 Task: Format Manipulation: Create a stereo 3D video from a 2D video source.
Action: Mouse moved to (764, 629)
Screenshot: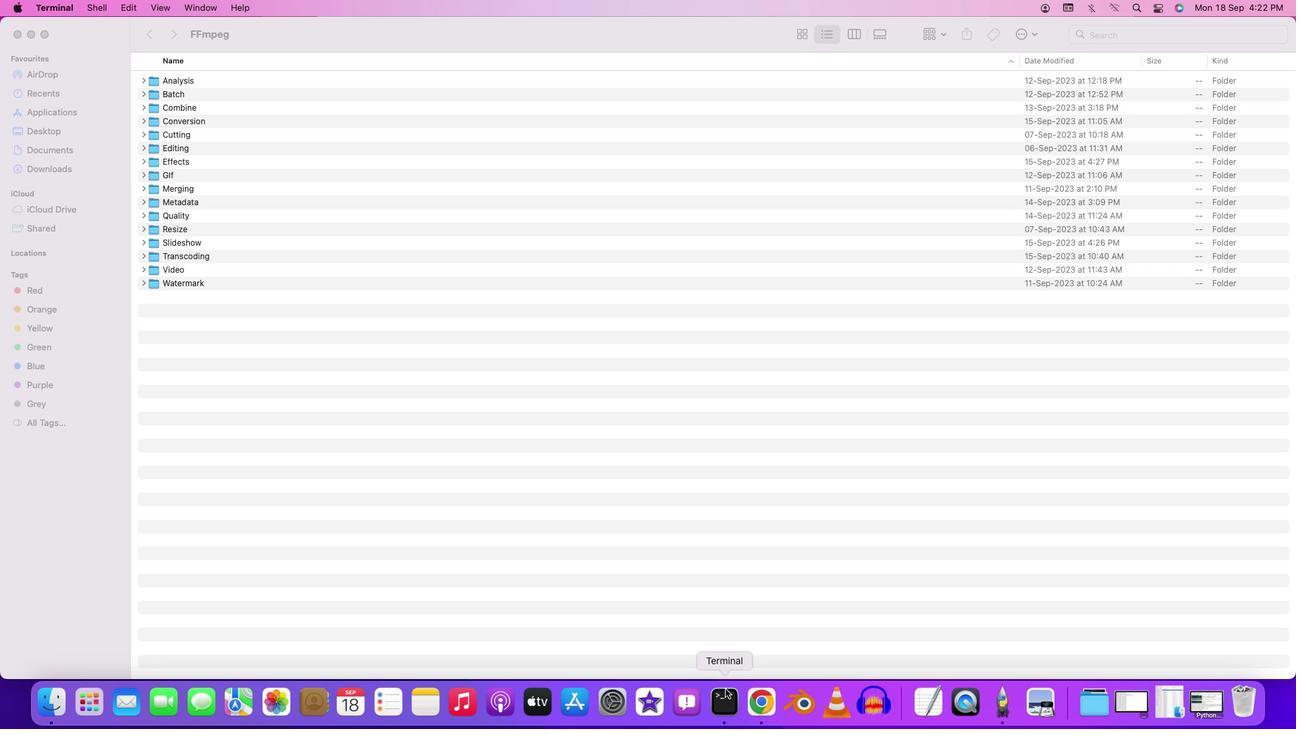 
Action: Mouse pressed right at (764, 629)
Screenshot: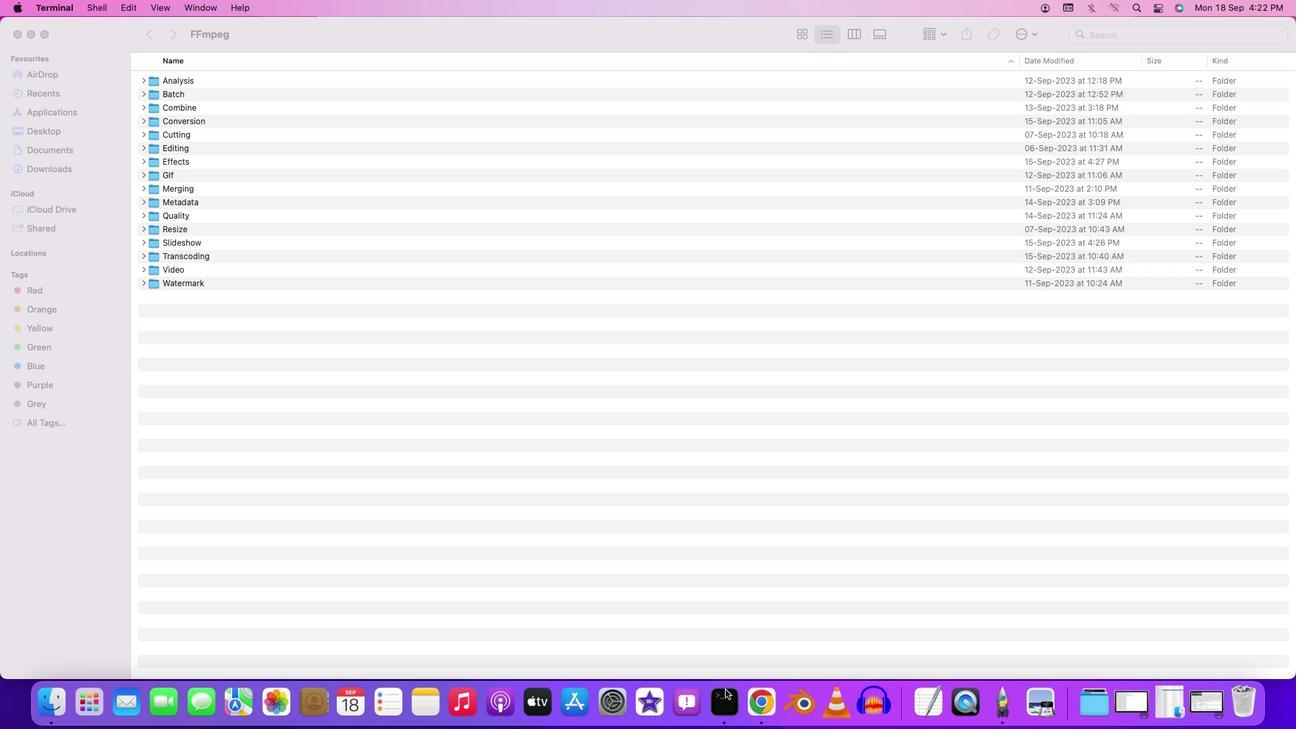 
Action: Mouse moved to (785, 497)
Screenshot: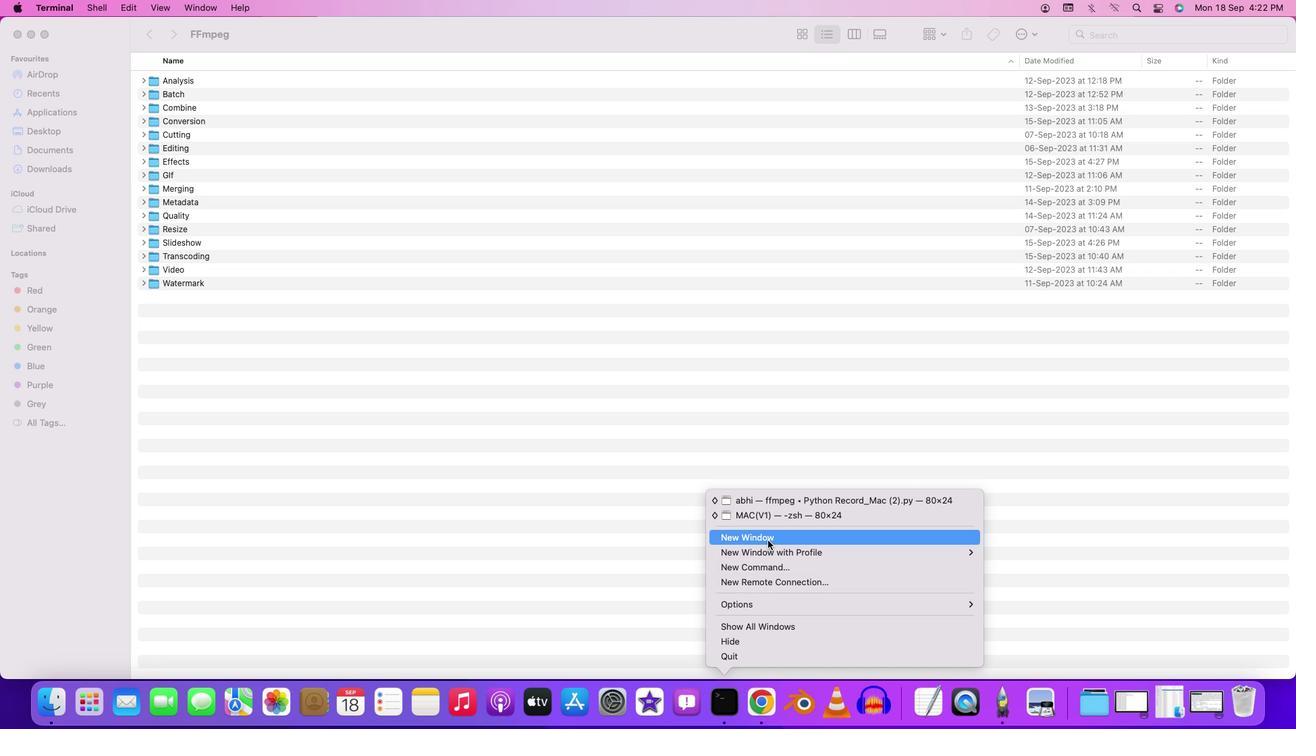 
Action: Mouse pressed left at (785, 497)
Screenshot: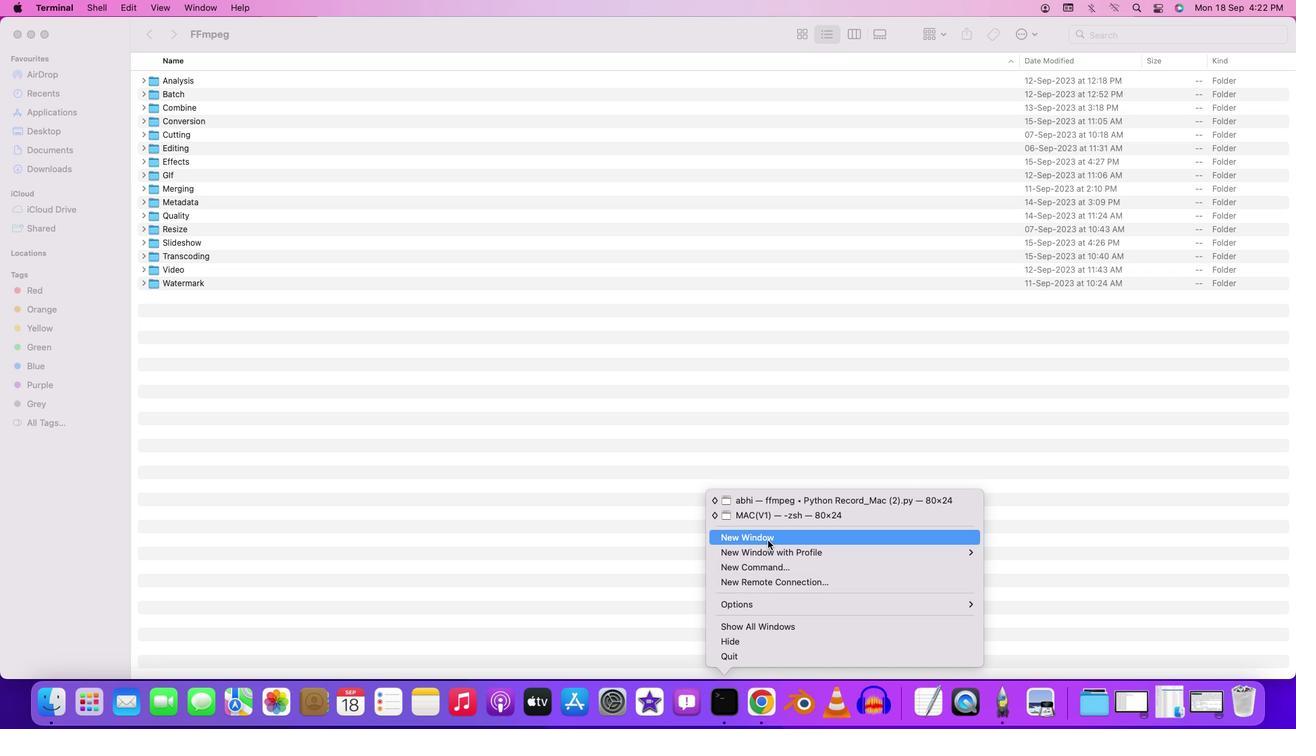 
Action: Mouse moved to (533, 45)
Screenshot: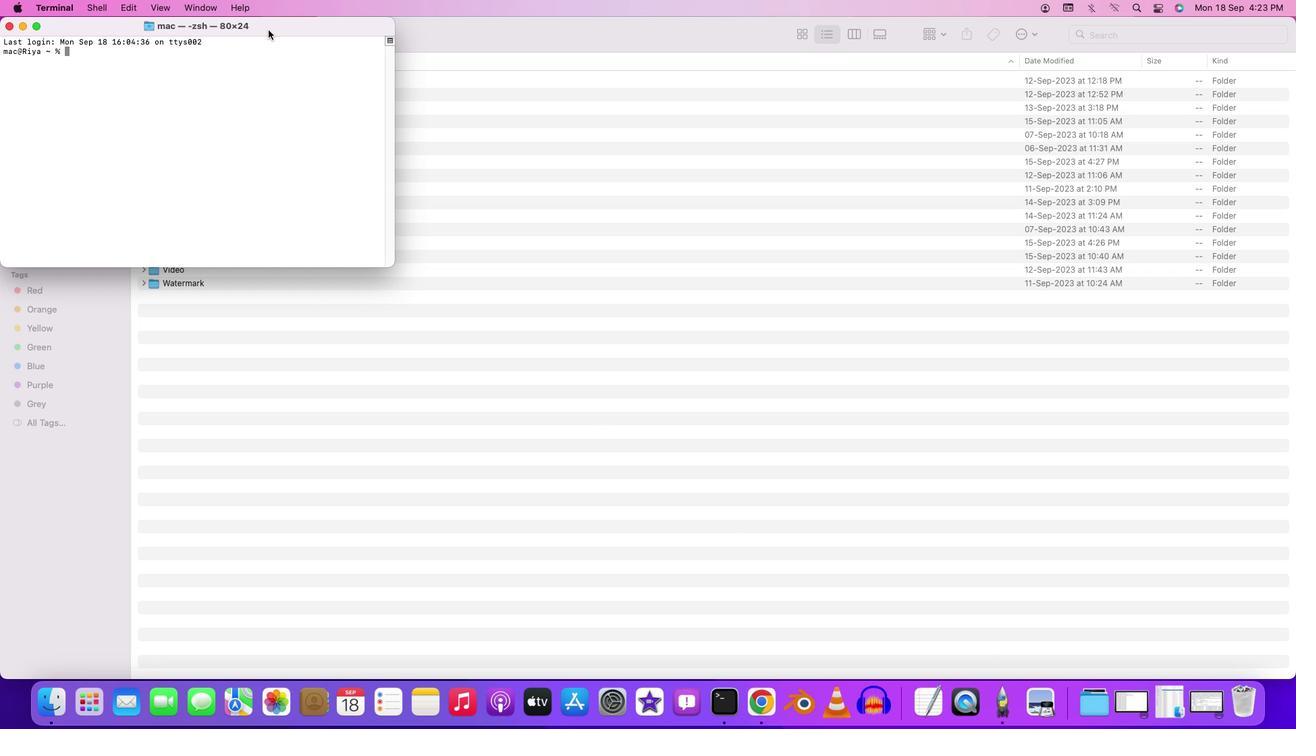 
Action: Mouse pressed left at (533, 45)
Screenshot: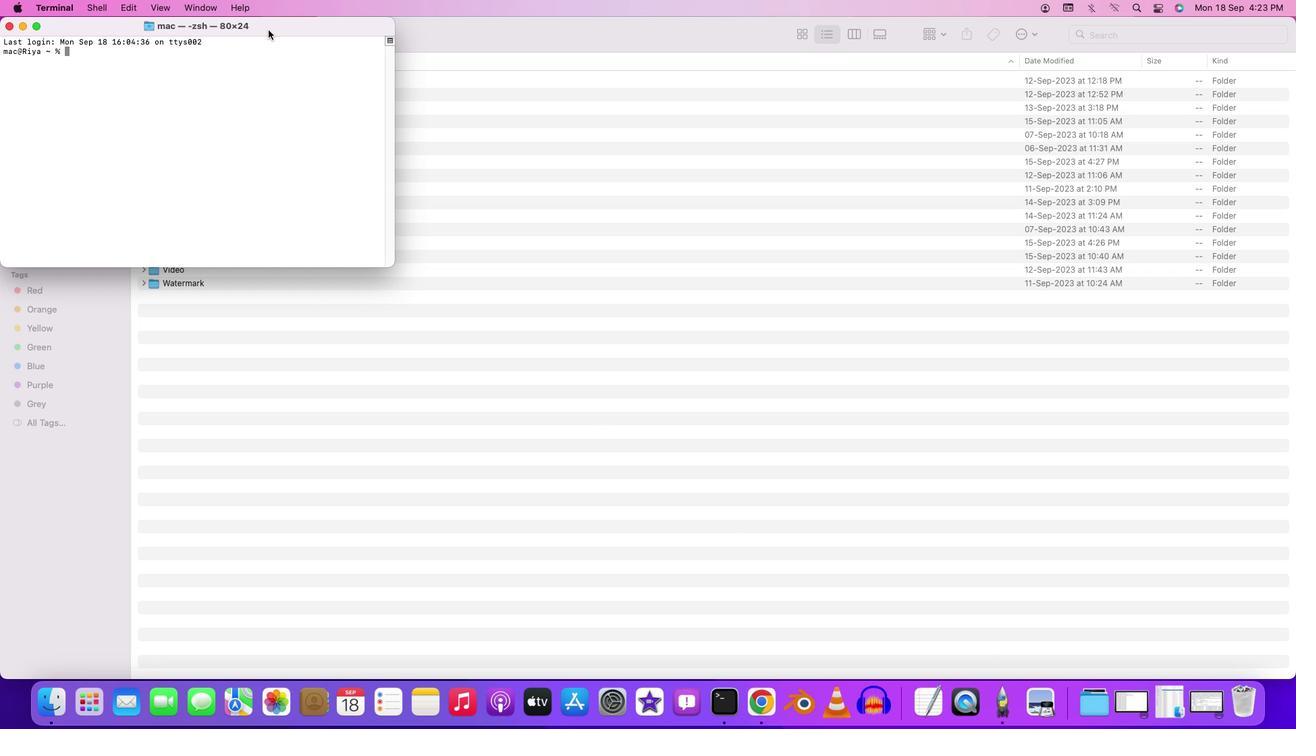 
Action: Mouse pressed left at (533, 45)
Screenshot: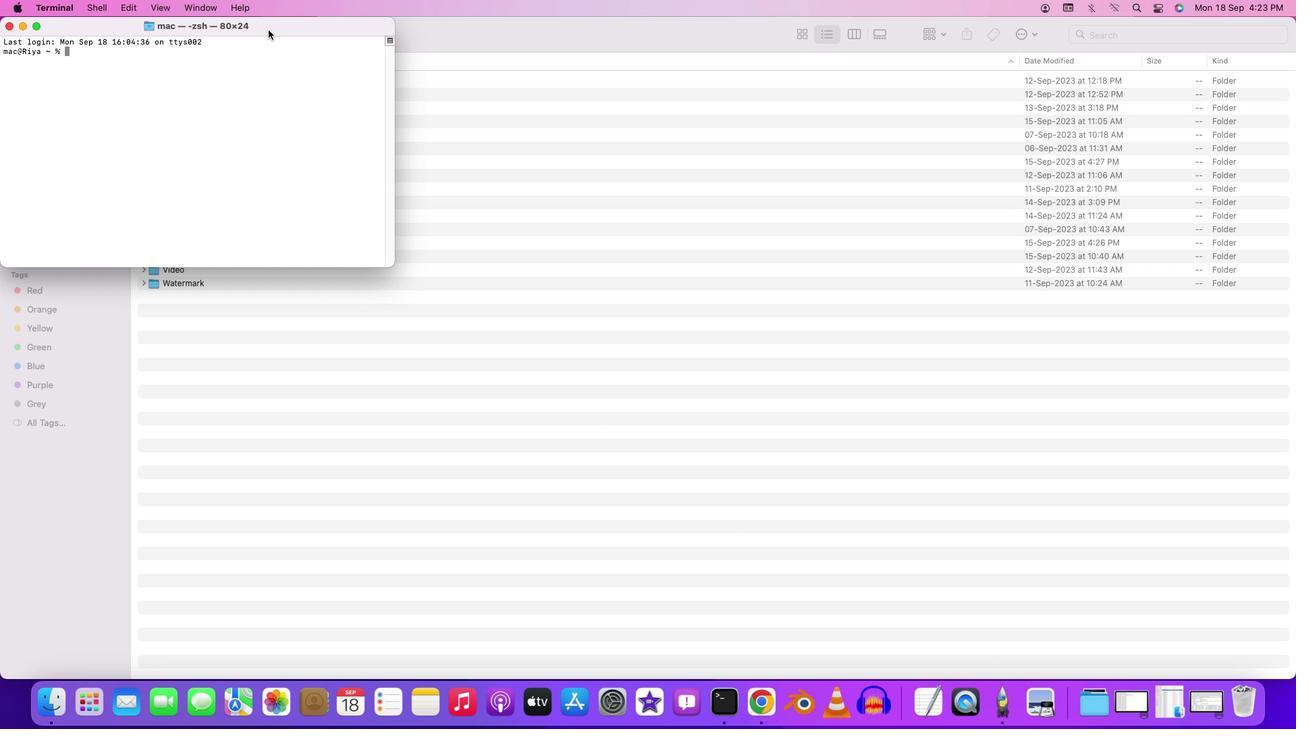 
Action: Mouse moved to (552, 104)
Screenshot: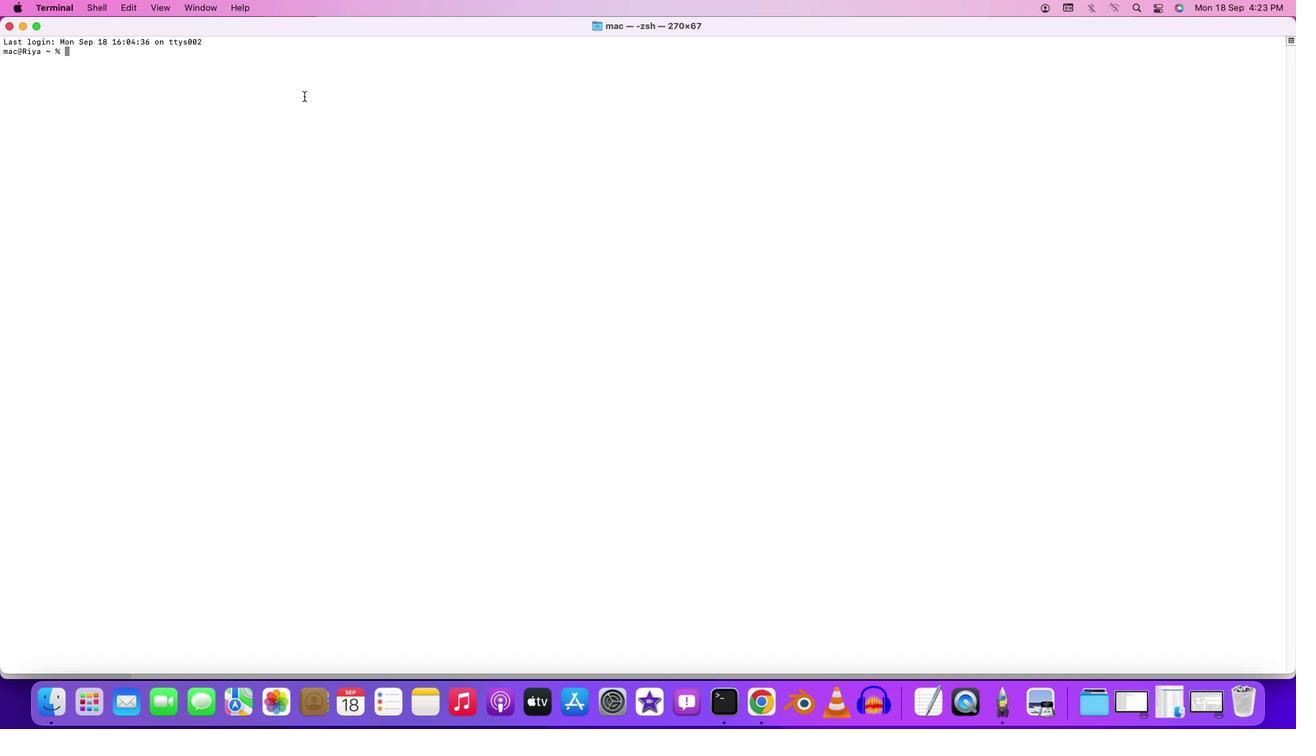 
Action: Mouse pressed left at (552, 104)
Screenshot: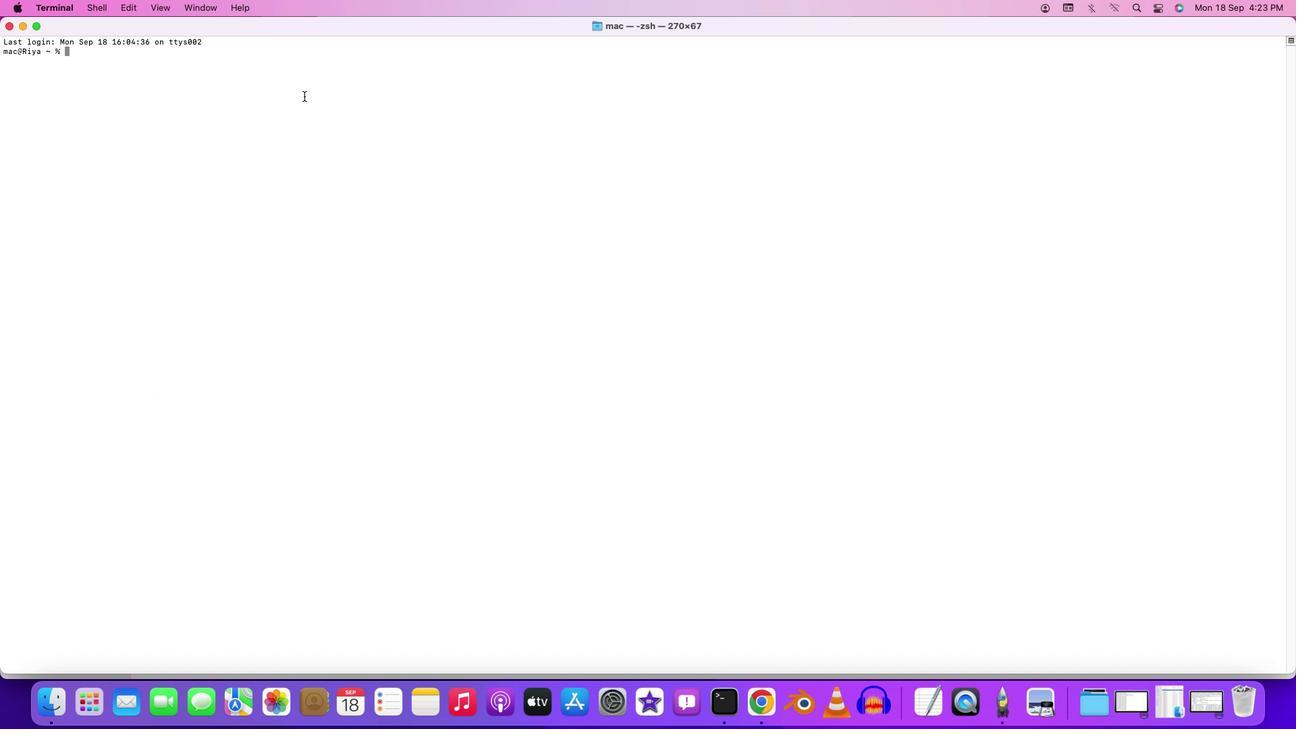 
Action: Key pressed 'c''d'Key.space'd''e''s''k''t''o''p'Key.enter'c''d'Key.space'm'Key.backspace'f''f''m''p''e''g'Key.enter'c''d'Key.space'm''e''r''g''i''n''g'Key.enter'c''d'Key.space'v''i''d''e''o'Key.enter'f''f''m''p''e''g'Key.space'-''i'Key.space'i''n''p''u''t''.''m''p''4'Key.space'-''v''f'Key.spaceKey.shift'"''s''p''l''i''t''[''l''e''f''t'']''['Key.leftKey.leftKey.leftKey.leftKey.leftKey.leftKey.leftKey.leftKey.leftKey.leftKey.leftKey.rightKey.rightKey.rightKey.rightKey.rightKey.rightKey.rightKey.rightKey.rightKey.rightKey.rightKey.right'r''i''g''h''t'']'';''[''l''e''f''t'']''c''r''o''p''=''i''n''-'Key.backspaceKey.shift'_''w''/''2'Key.shift':''i''n'Key.shift'_''2'Key.leftKey.leftKey.leftKey.leftKey.leftKey.leftKey.leftKey.leftKey.leftKey.leftKey.leftKey.leftKey.leftKey.leftKey.leftKey.leftKey.leftKey.leftKey.leftKey.leftKey.leftKey.leftKey.leftKey.rightKey.rightKey.rightKey.rightKey.rightKey.rightKey.rightKey.rightKey.rightKey.rightKey.rightKey.rightKey.rightKey.rightKey.rightKey.rightKey.rightKey.rightKey.rightKey.rightKey.rightKey.rightKey.rightKey.rightKey.leftKey.leftKey.rightKey.rightKey.backspace'h'Key.shift':''0'Key.shift':''0''[''l''e''f''t'Key.shift'_''v''i''e''w'']'Key.leftKey.rightKey.rightKey.right';''[''r''i''g''h''t'']''c''r''o''p''=''i''n'Key.shift'_''w'Key.backspace'w''/''2'Key.leftKey.leftKey.leftKey.leftKey.leftKey.rightKey.rightKey.rightKey.rightKey.rightKey.rightKey.shift_r':''i''n'Key.shift_r'_''h'Key.shift_r':''i''n'Key.shift_r'_''w''/''2'Key.shift_r':''0''[''r''i''g''h''t'Key.shift'_''v''i''e''w'Key.shift']'';''[''l''e''f''t'Key.shift'_''v''i''e''w'']'Key.leftKey.leftKey.leftKey.leftKey.leftKey.leftKey.leftKey.leftKey.leftKey.leftKey.leftKey.rightKey.rightKey.rightKey.rightKey.rightKey.rightKey.rightKey.rightKey.rightKey.rightKey.right']''\x05'Key.backspace'[''r''i''g''h''t''-'Key.backspaceKey.shift'_''v''i''e''w'Key.shift'}'Key.backspace']''h''s''t''a''c''k''=''i''n''p''u''t''s''=''2'
Screenshot: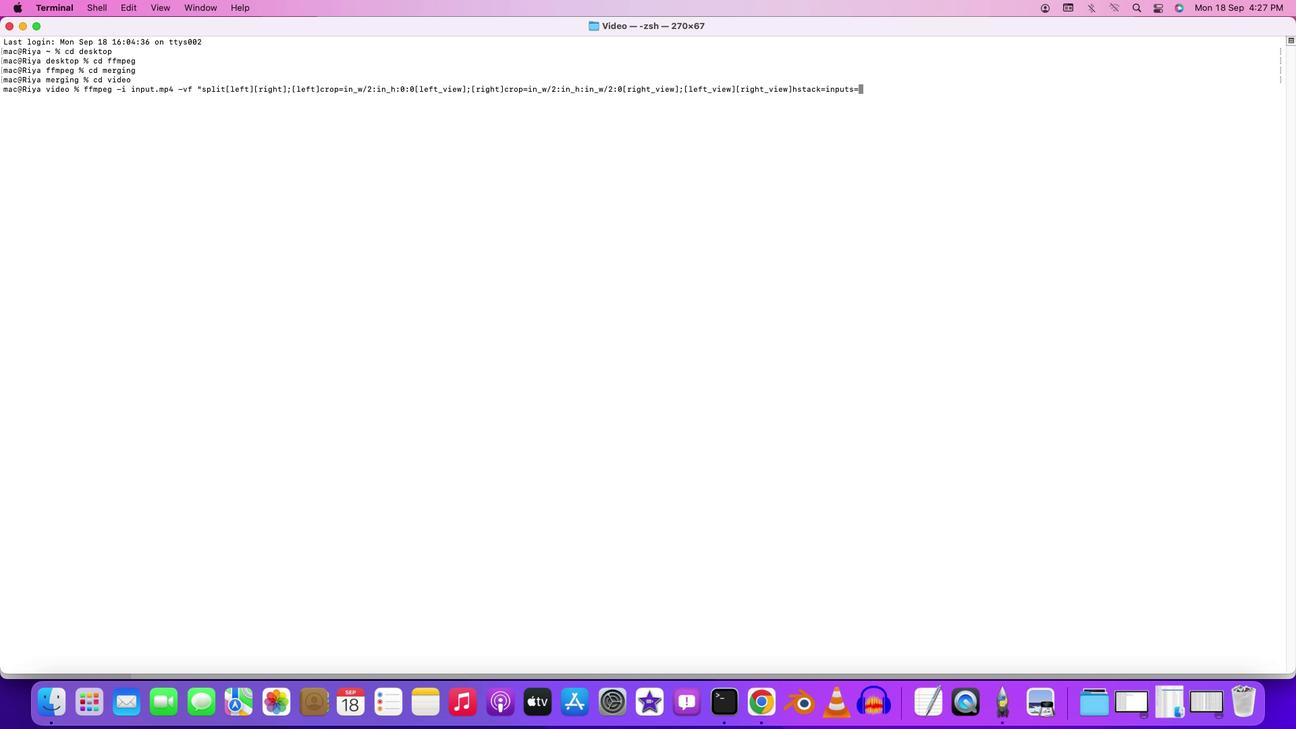 
Action: Mouse moved to (237, 373)
Screenshot: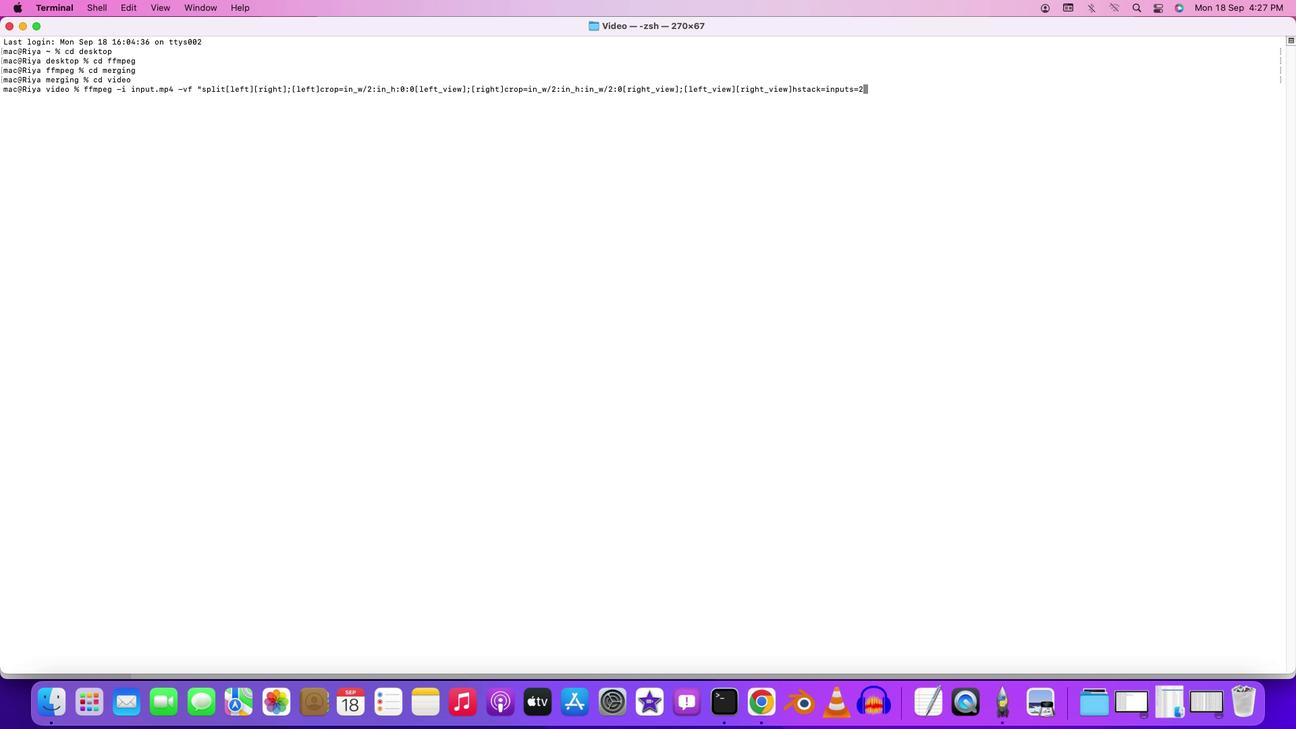
Action: Mouse pressed left at (237, 373)
Screenshot: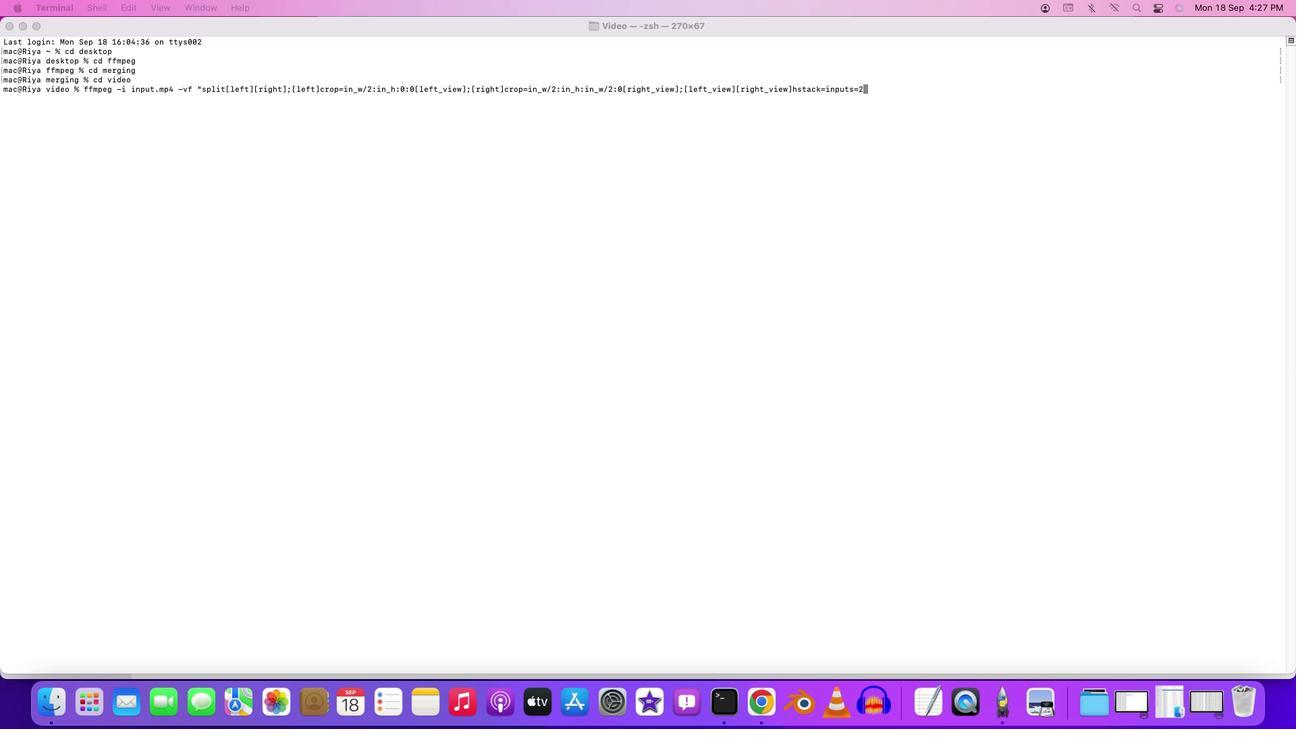 
Action: Mouse moved to (234, 377)
Screenshot: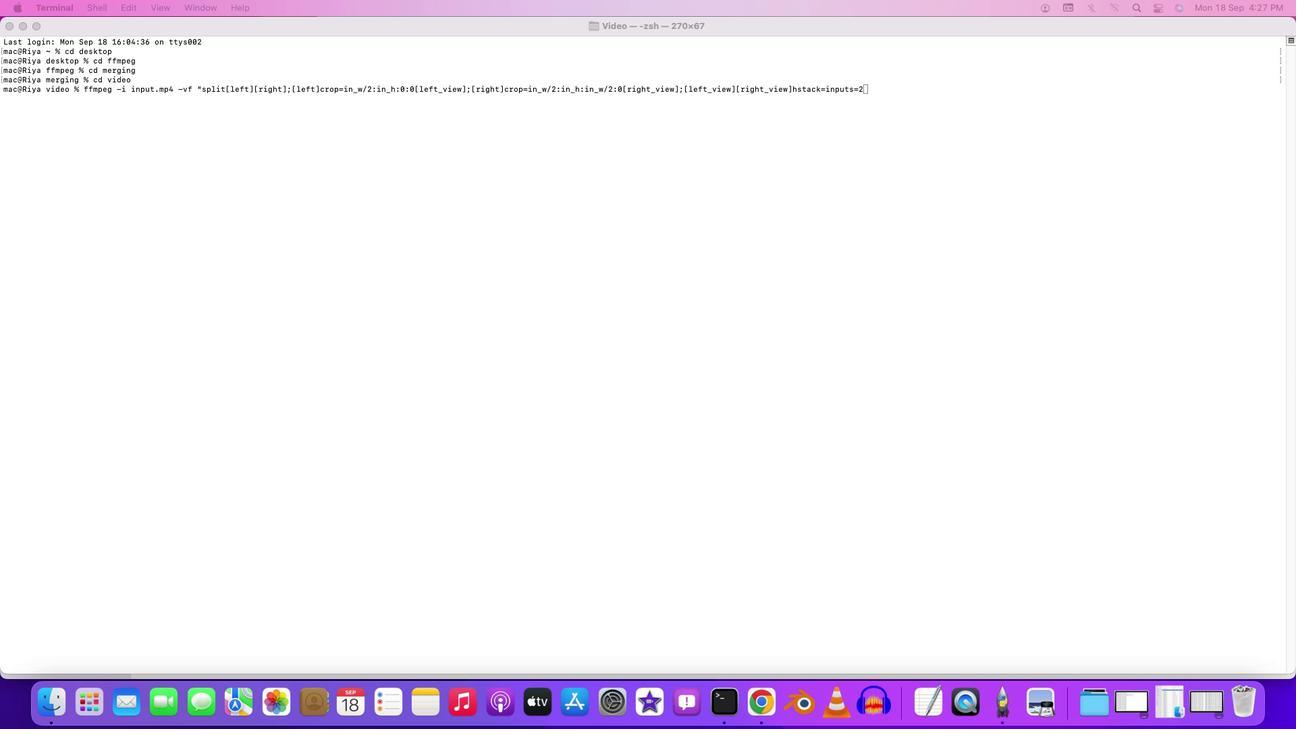 
Action: Mouse pressed left at (234, 377)
Screenshot: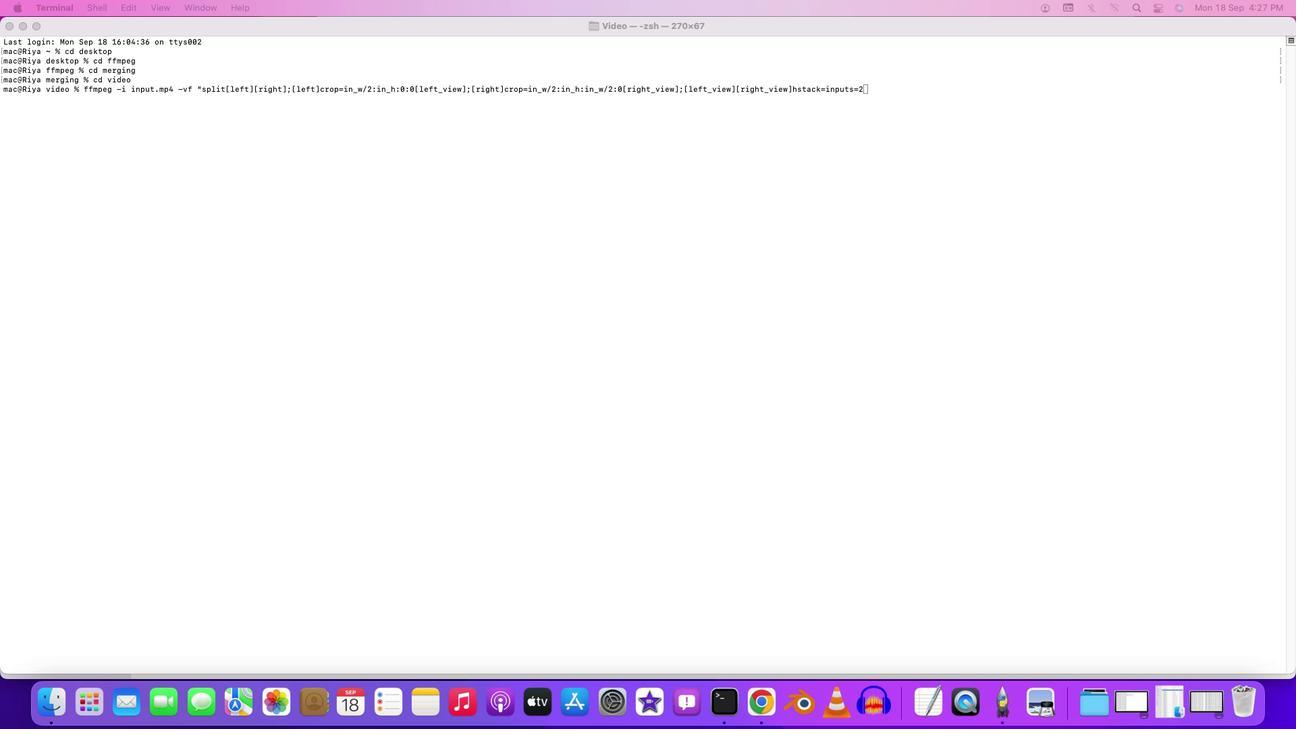 
Action: Mouse moved to (238, 378)
Screenshot: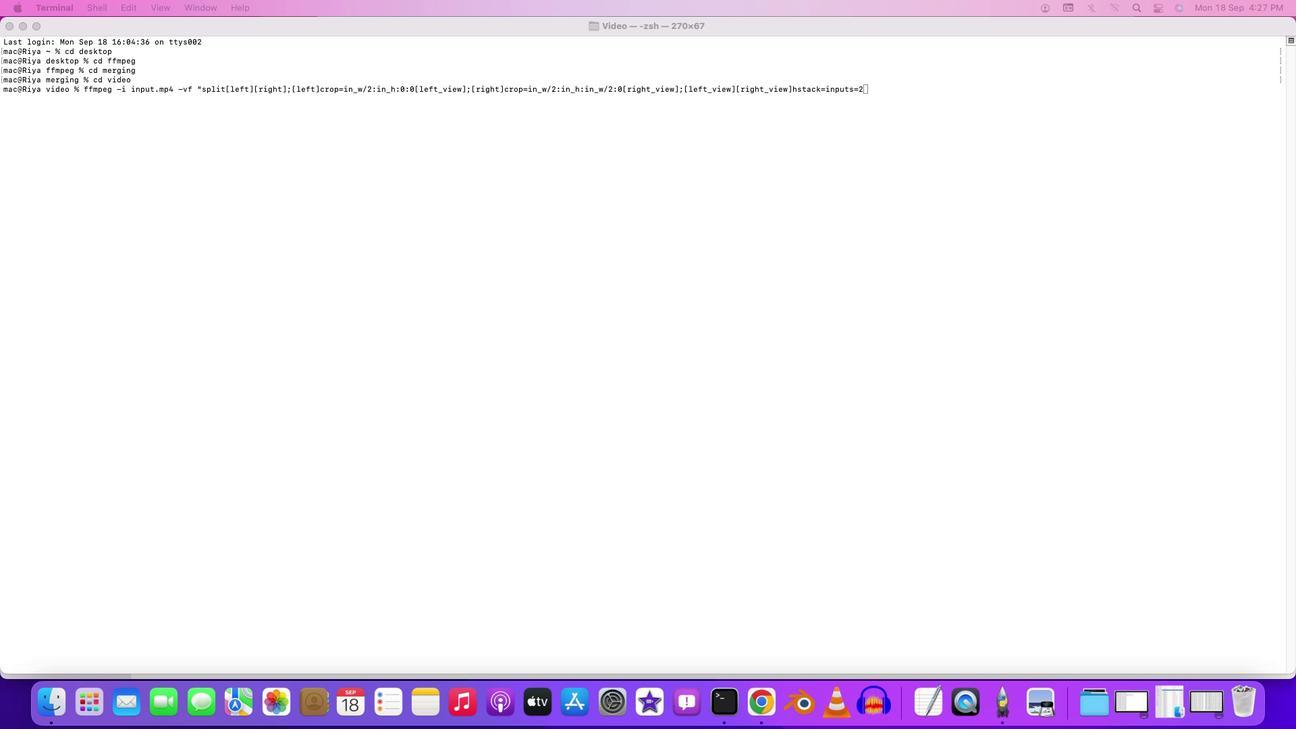 
Action: Mouse pressed left at (238, 378)
Screenshot: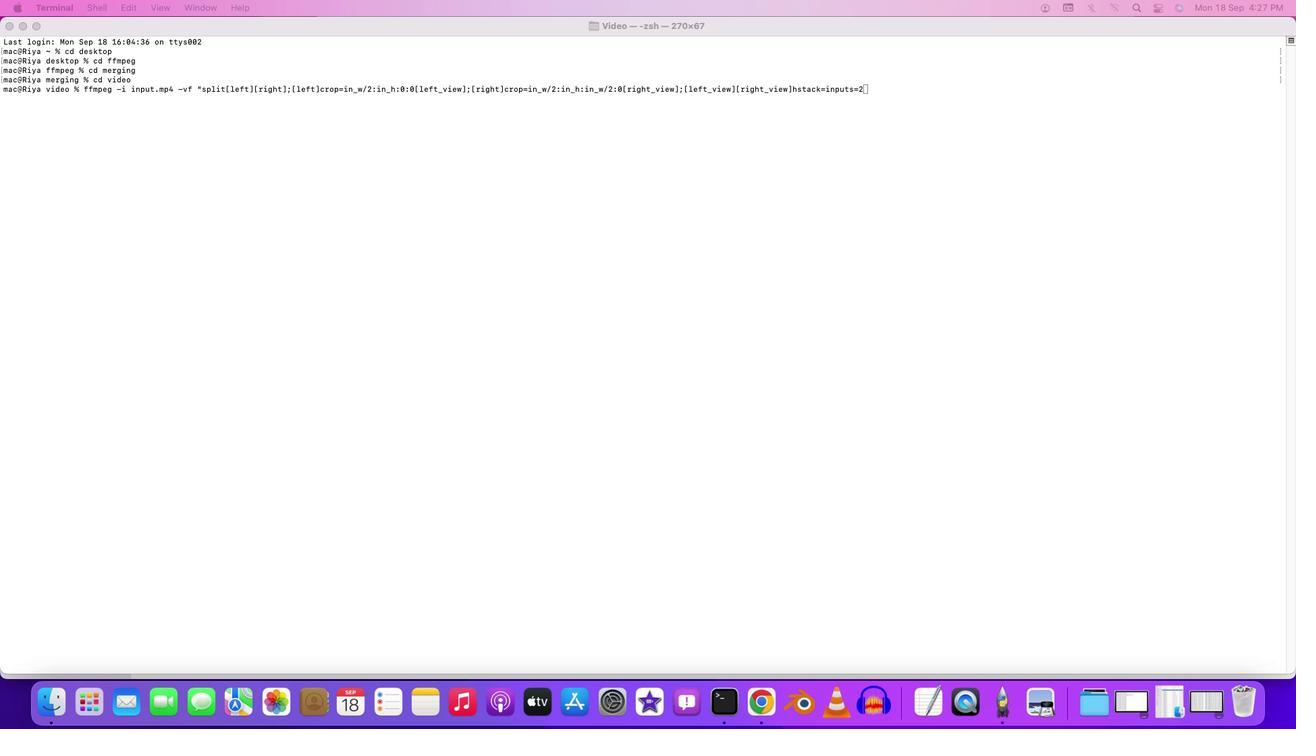 
Action: Mouse moved to (245, 378)
Screenshot: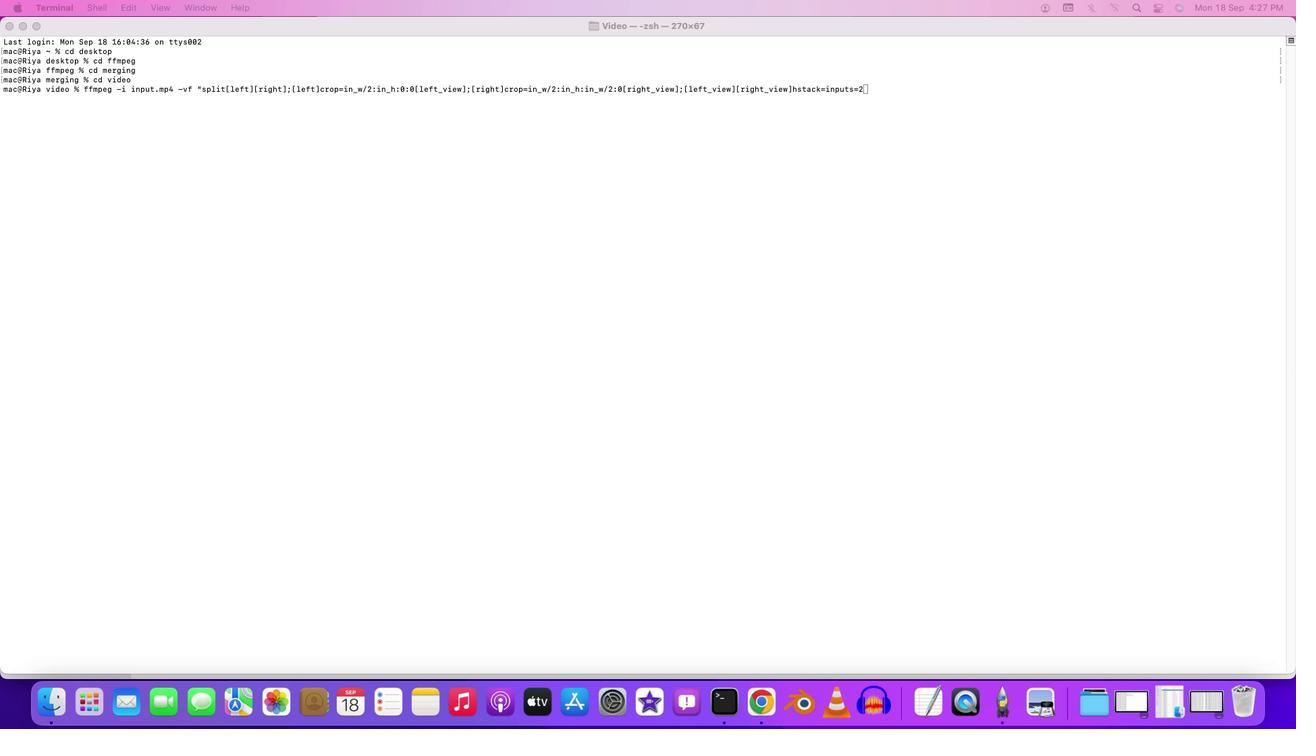 
Action: Mouse pressed left at (245, 378)
Screenshot: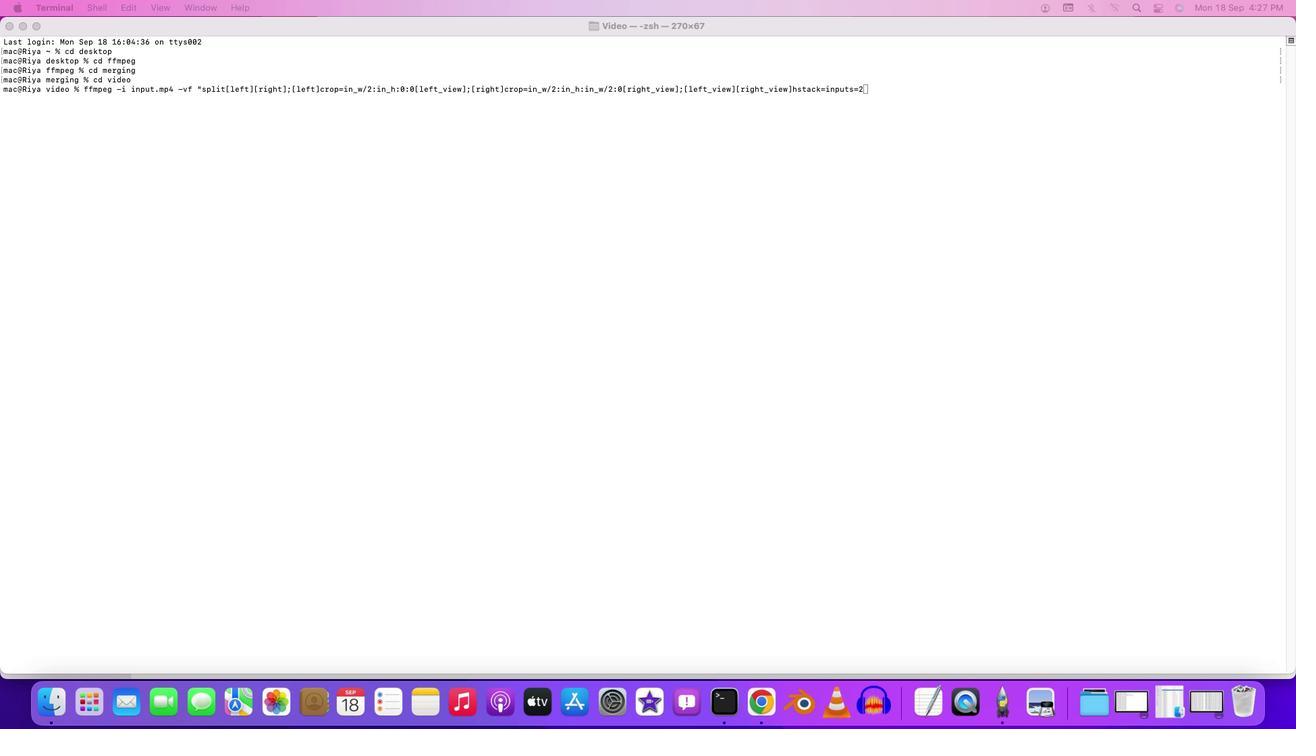 
Action: Mouse moved to (855, 95)
Screenshot: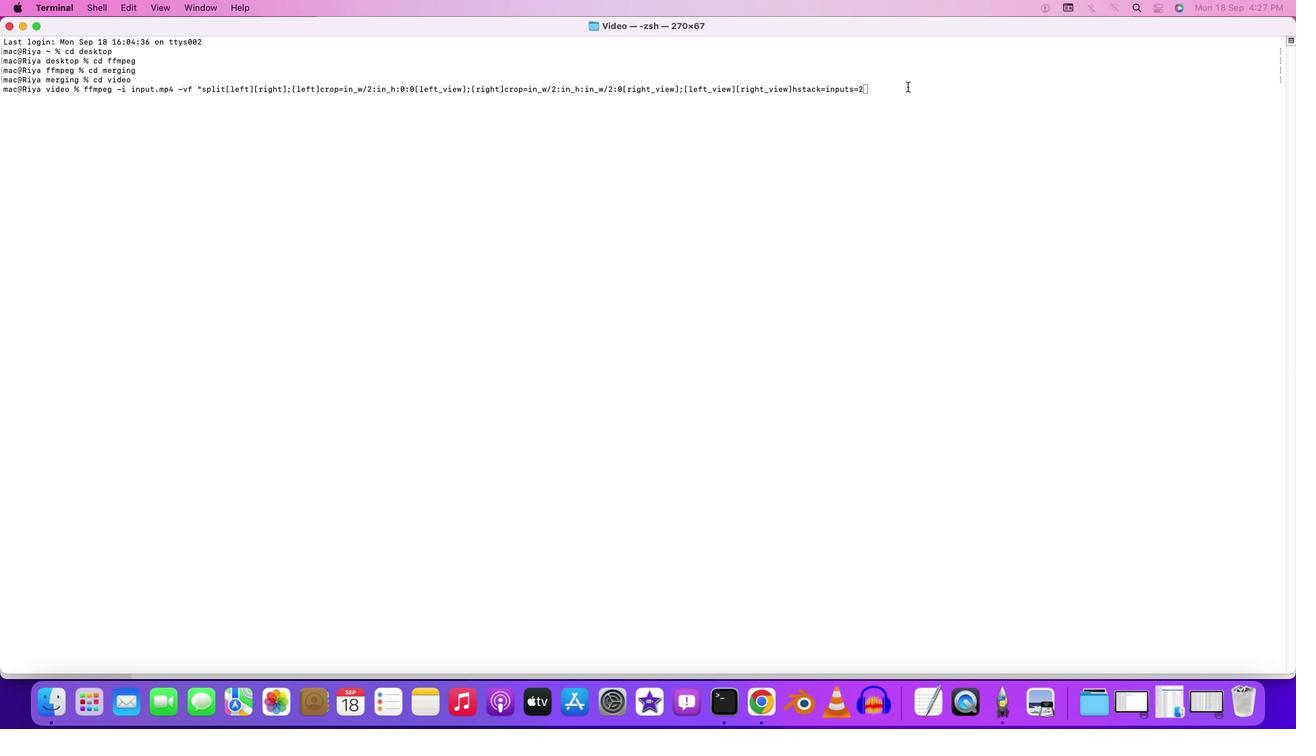 
Action: Mouse pressed left at (855, 95)
Screenshot: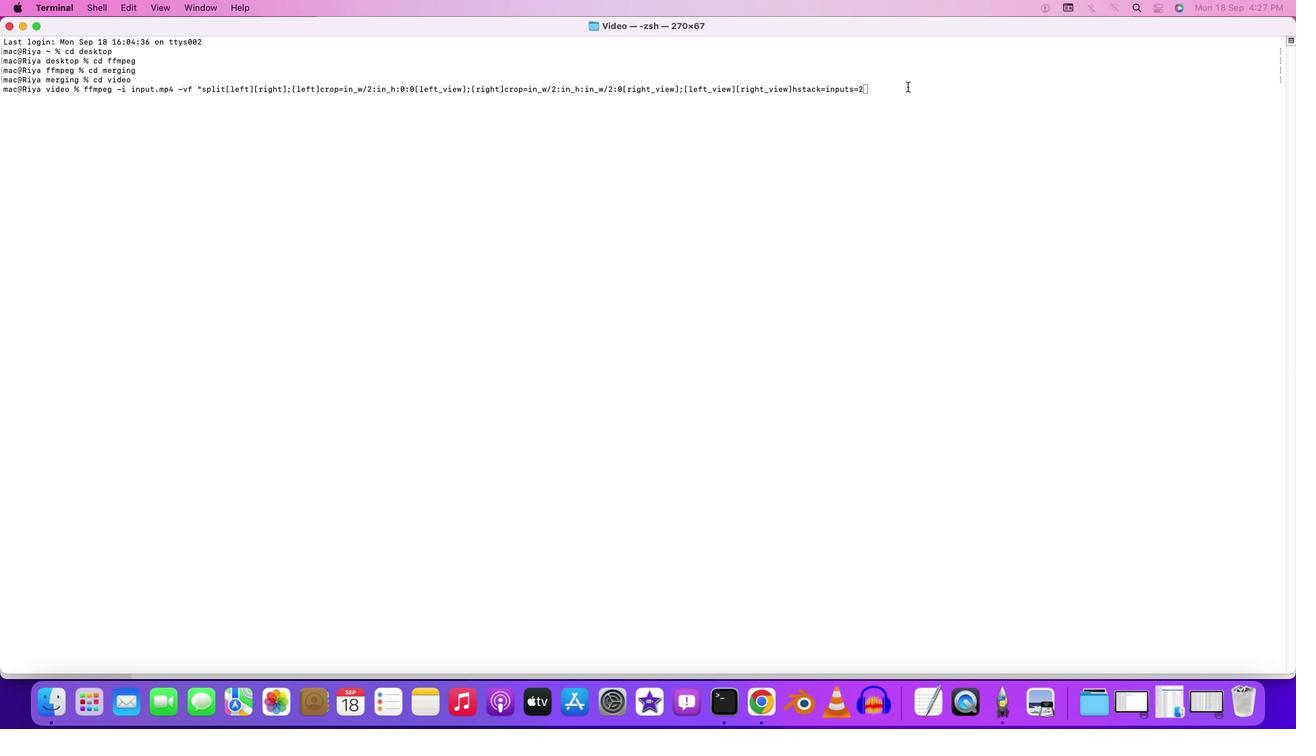 
Action: Mouse moved to (826, 110)
Screenshot: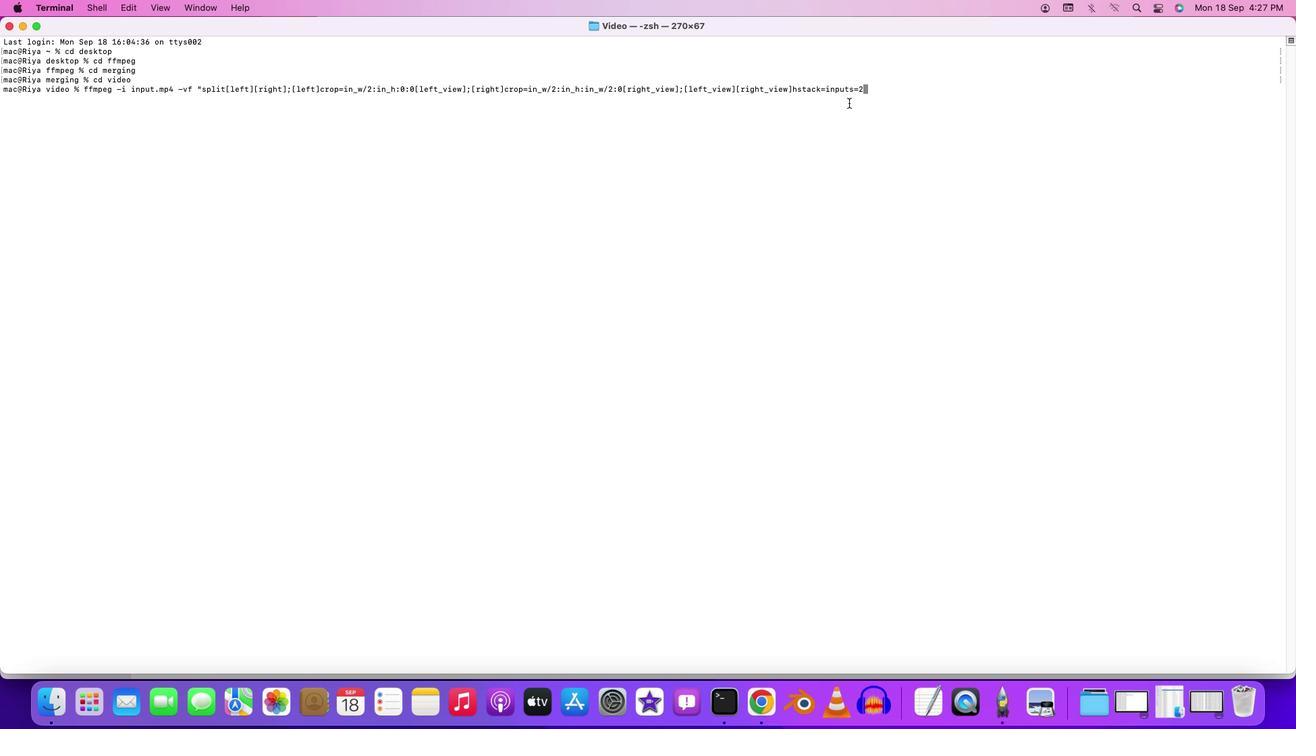 
Action: Key pressed '[''o''u''t''p''u''t'']'Key.shift'"'Key.space'-''c'Key.shift':''v'Key.space'l''i''b''x''2''6''4'Key.space'-''p''r''e''s''e''t'Key.space'm''e''d''i''u''m'Key.space'-''c''r''f'Key.space'2''3'Key.space'-''c'Key.shift':''a'Key.space'a''a''c'
Screenshot: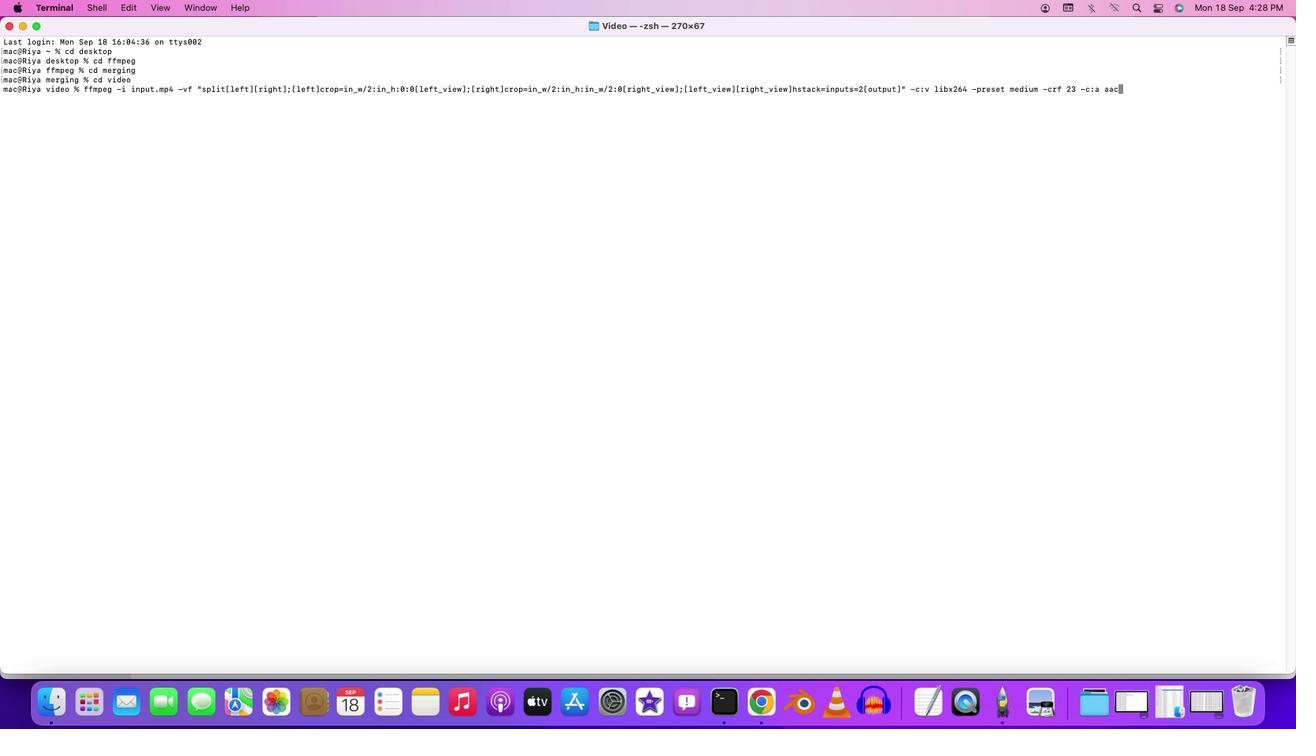 
Action: Mouse moved to (254, 369)
Screenshot: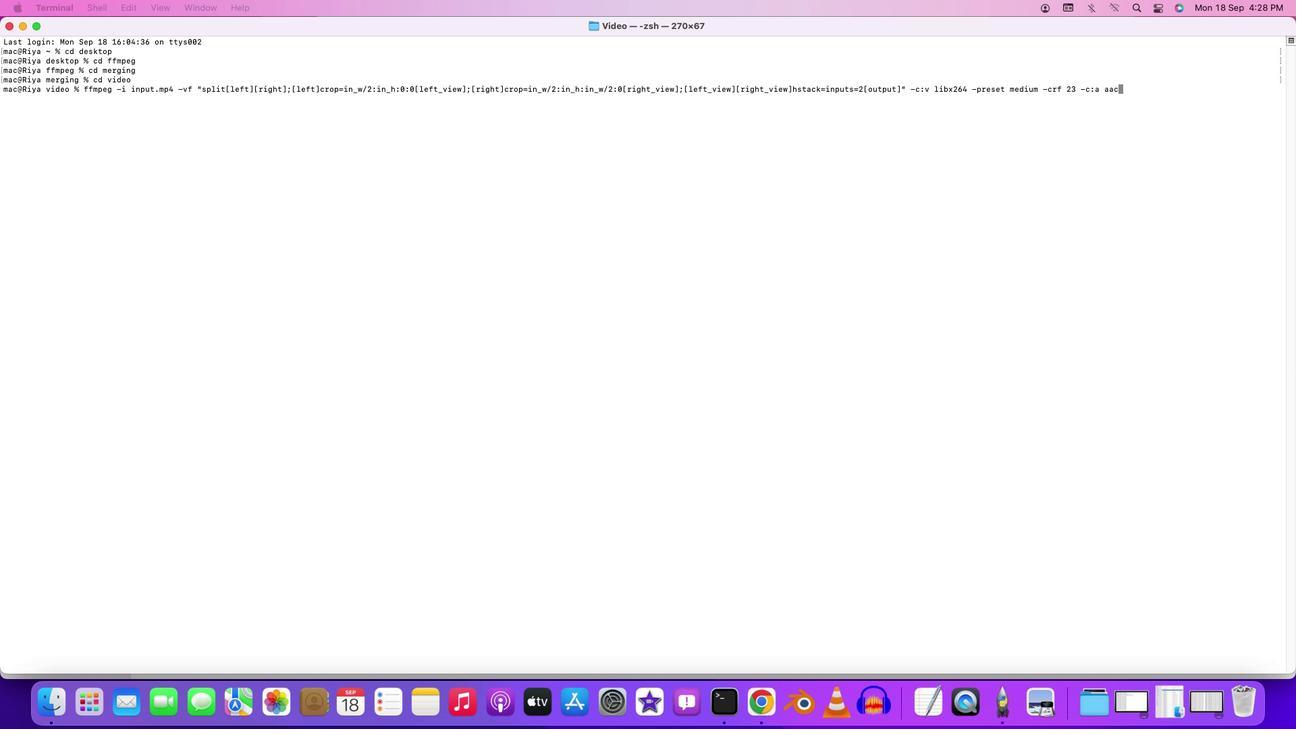 
Action: Mouse pressed left at (254, 369)
Screenshot: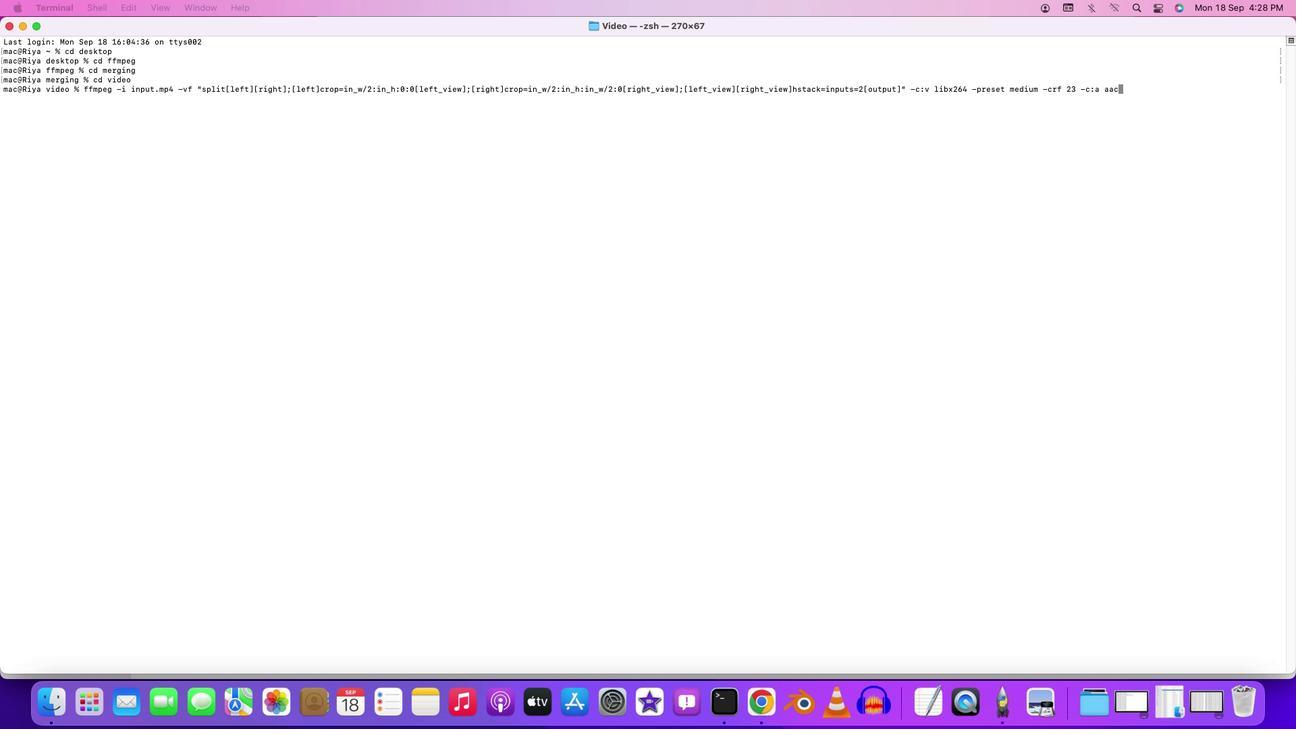 
Action: Mouse moved to (257, 376)
Screenshot: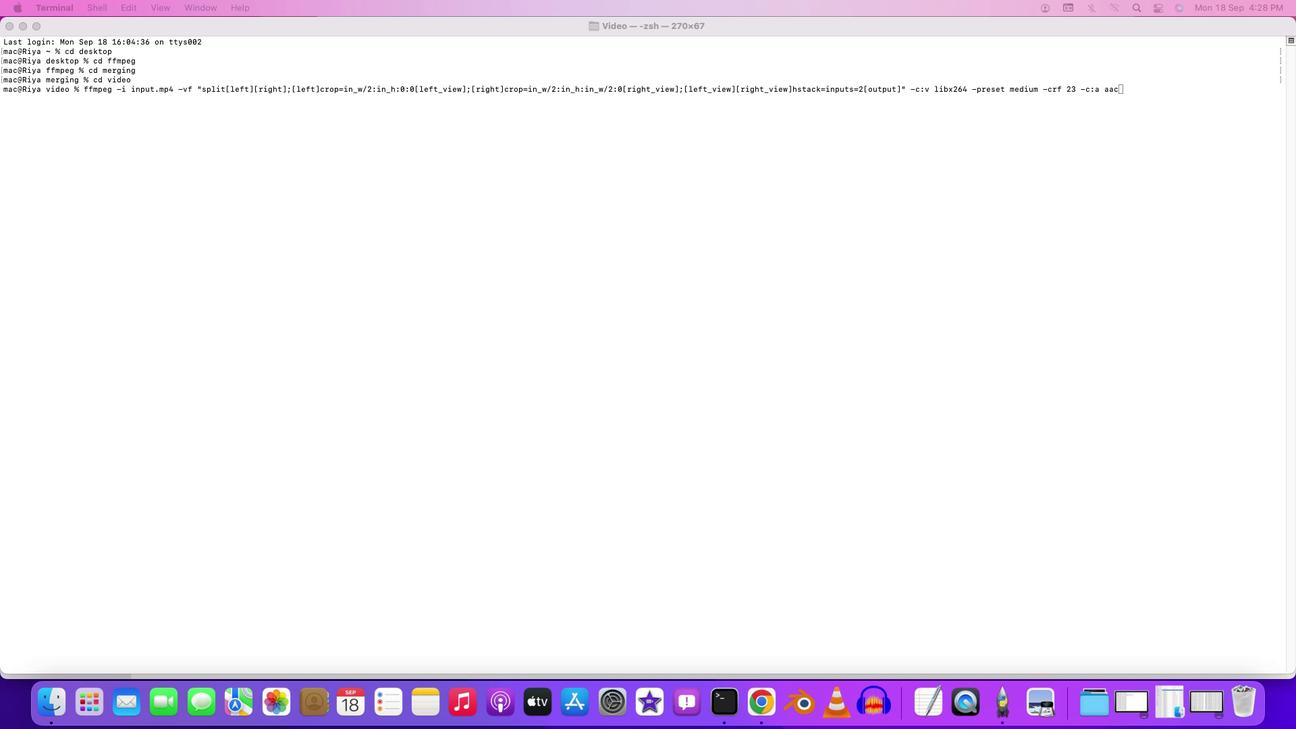 
Action: Mouse pressed left at (257, 376)
Screenshot: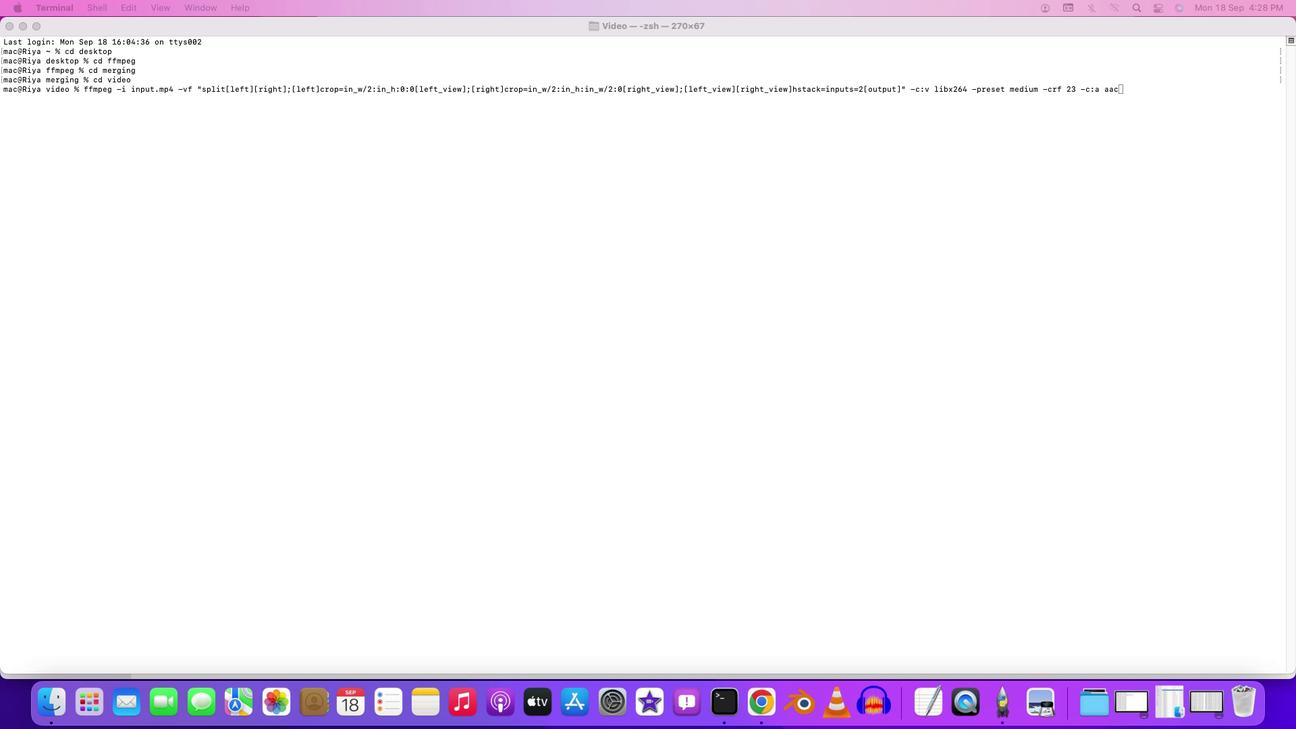 
Action: Mouse moved to (975, 109)
Screenshot: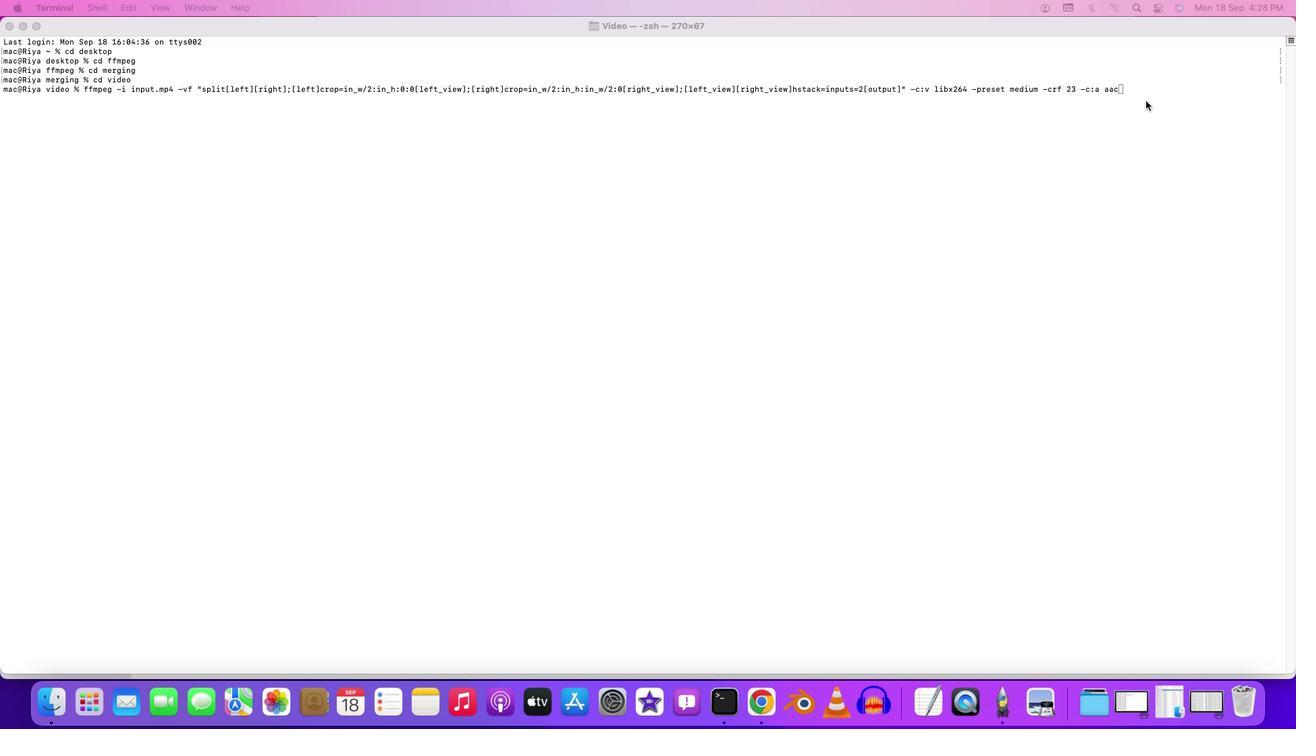 
Action: Mouse pressed left at (975, 109)
Screenshot: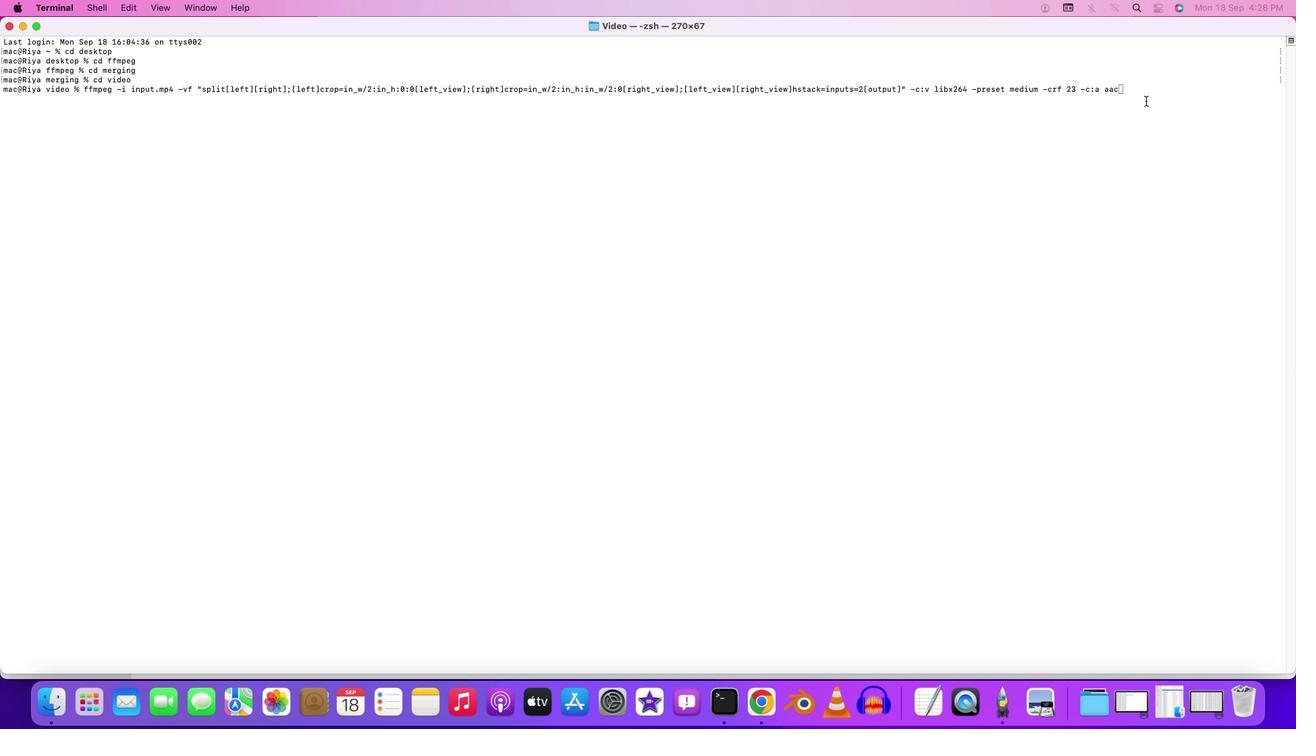 
Action: Mouse moved to (973, 114)
Screenshot: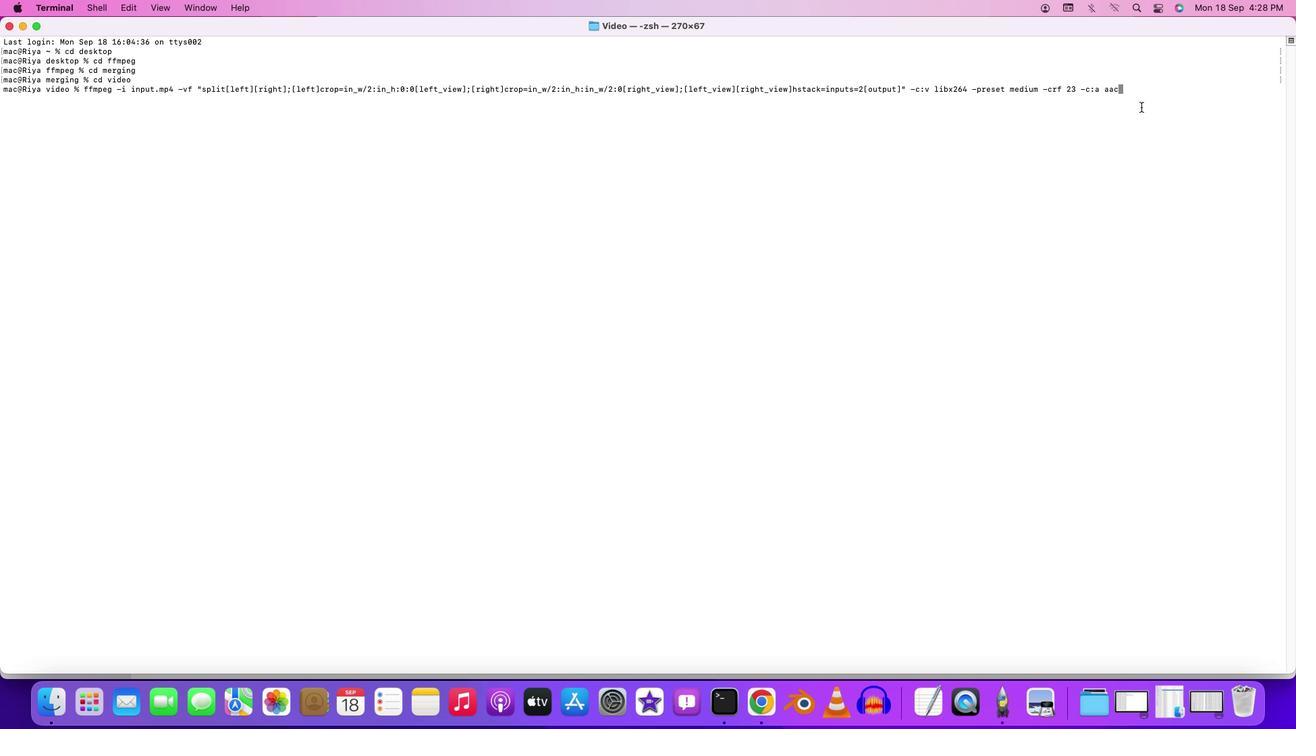 
Action: Key pressed Key.spaceKey.backspaceKey.space'-''b'Key.shift':''a'Key.space'1''9''2''k'Key.space'o''u''t''p''u''t'Key.shift'_''3''d'Key.shift'_''v''i''d''e''o''.''m''p''4'Key.enter
Screenshot: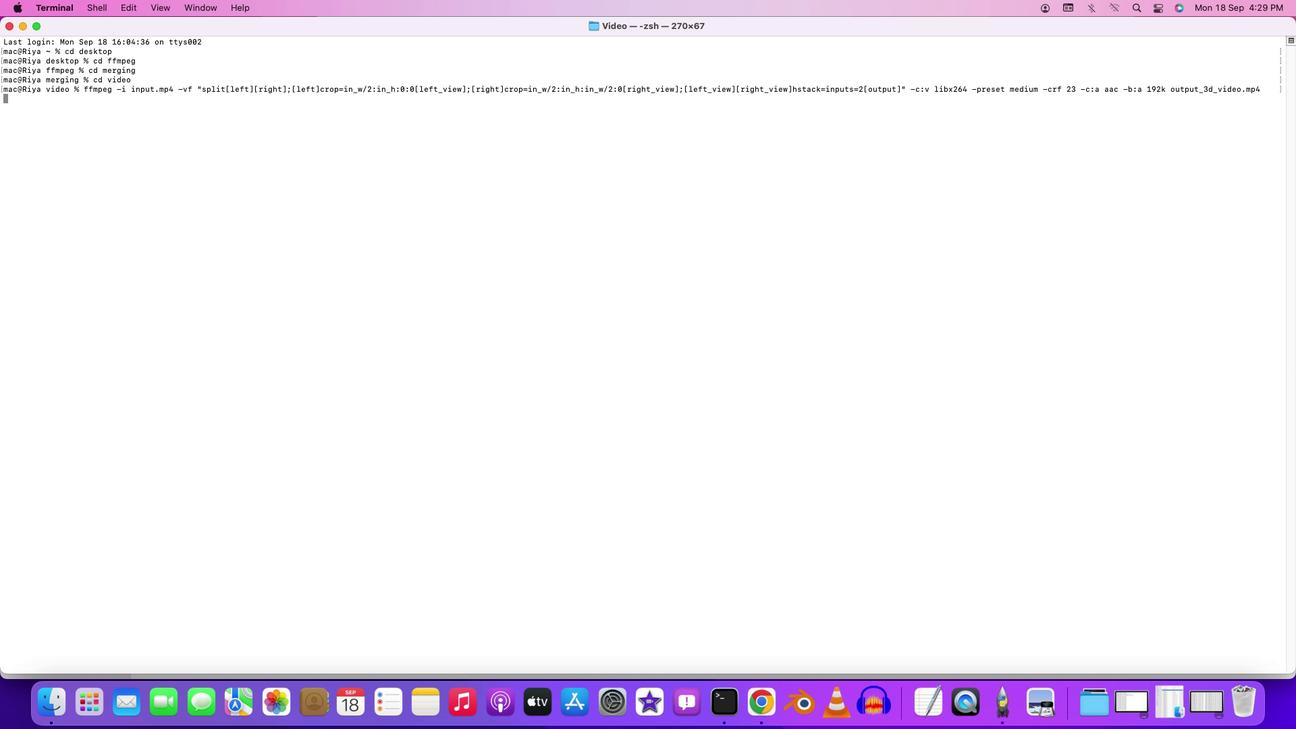 
Action: Mouse moved to (669, 477)
Screenshot: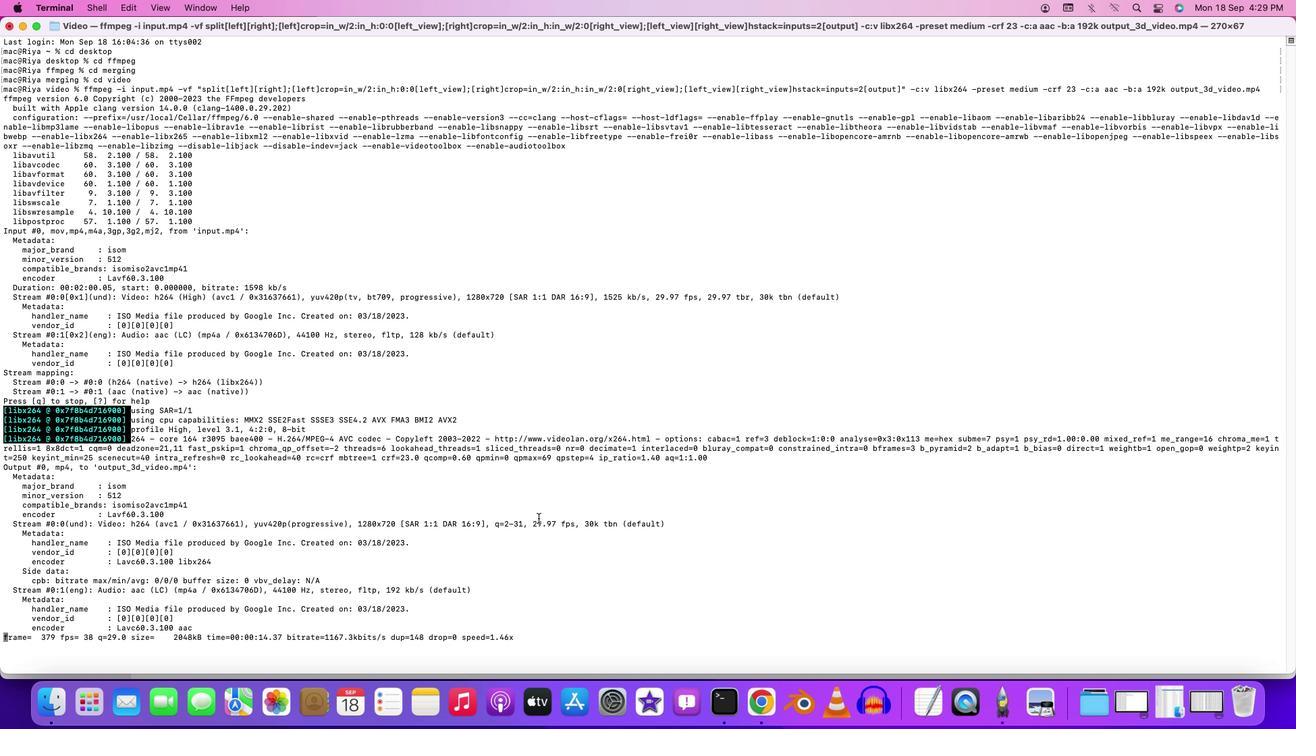 
